Task: Add the task  Improve the appâ€™s performance during network interruptions to the section DevOps Dynamo in the project WonderTech and add a Due Date to the respective task as 2024/01/13.
Action: Mouse moved to (418, 550)
Screenshot: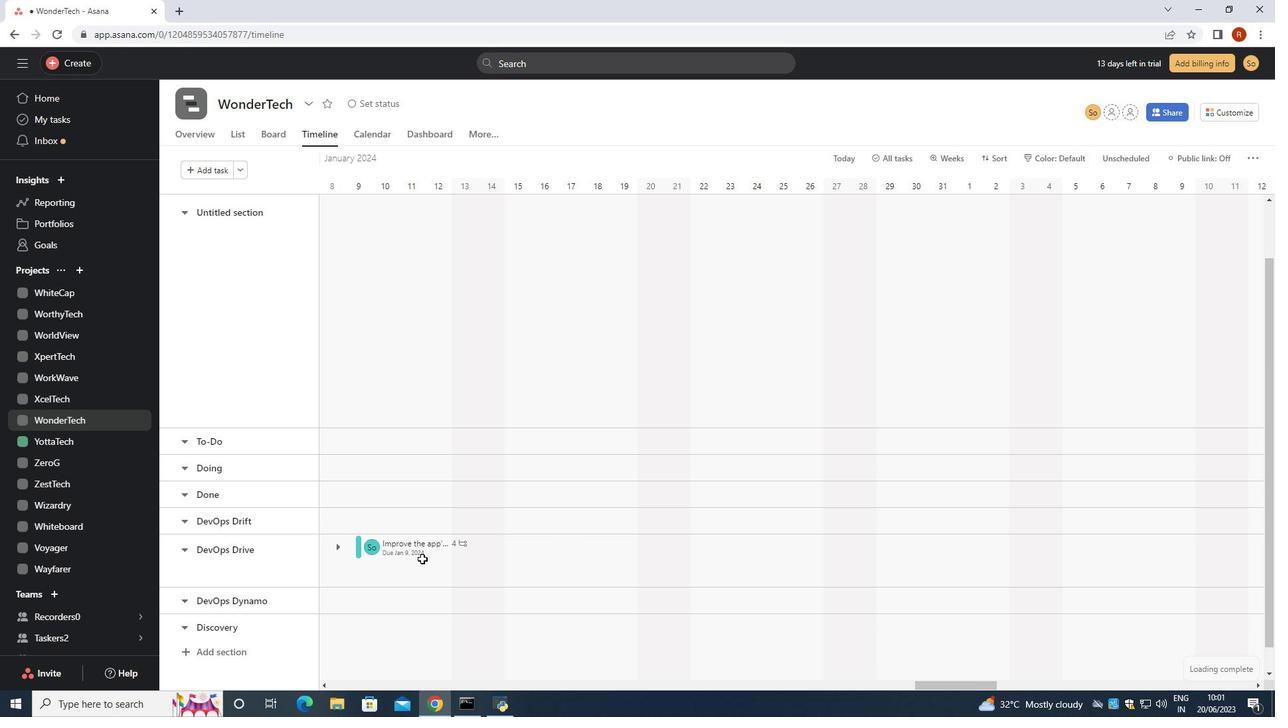 
Action: Mouse pressed left at (418, 550)
Screenshot: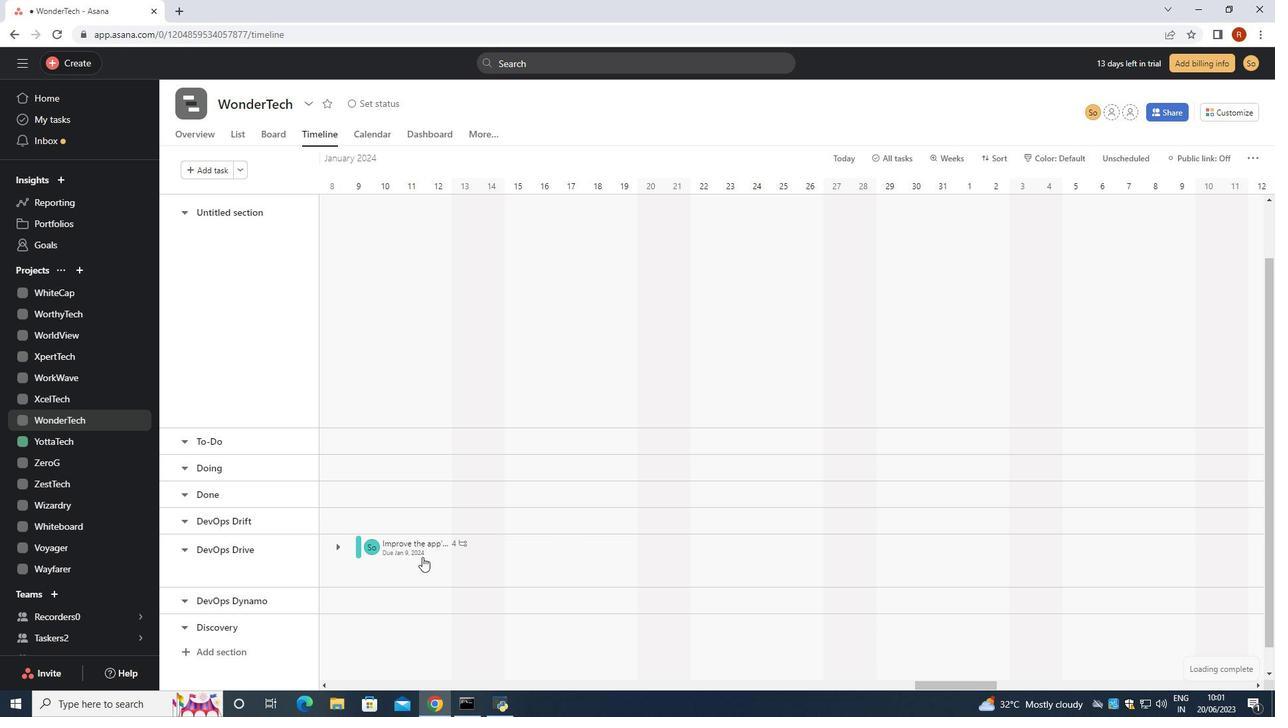 
Action: Mouse moved to (1029, 312)
Screenshot: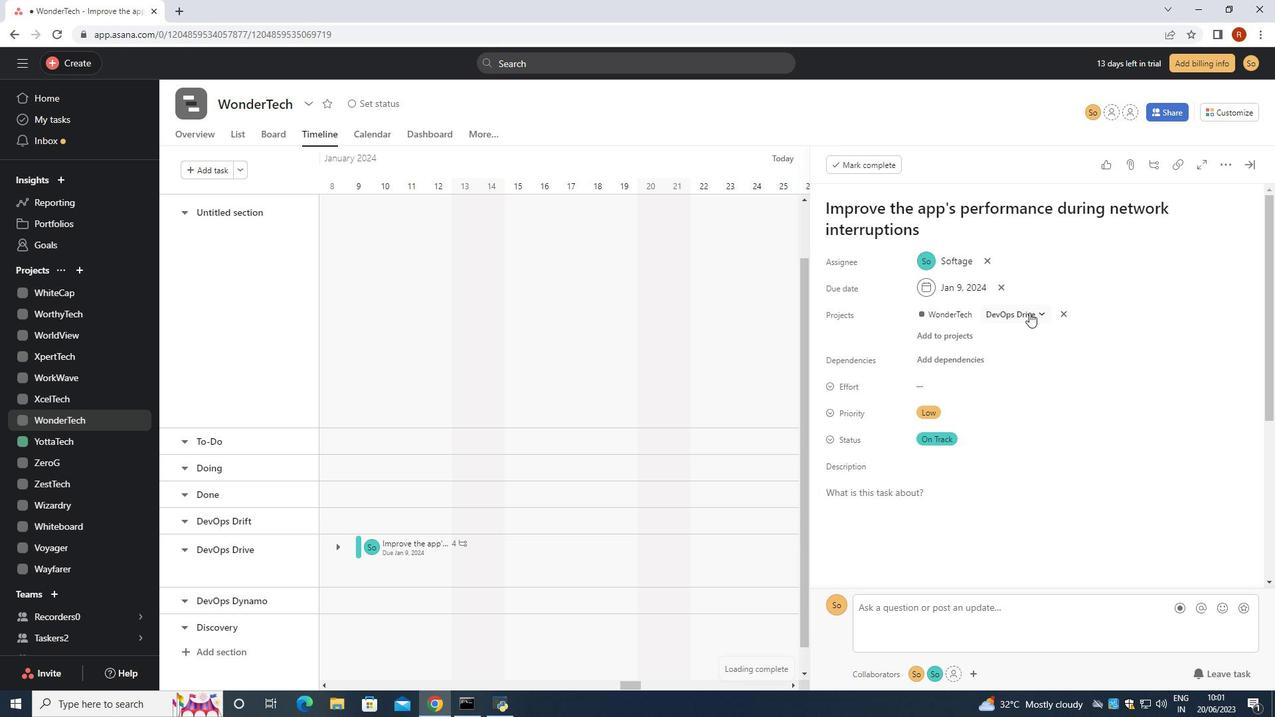 
Action: Mouse pressed left at (1029, 312)
Screenshot: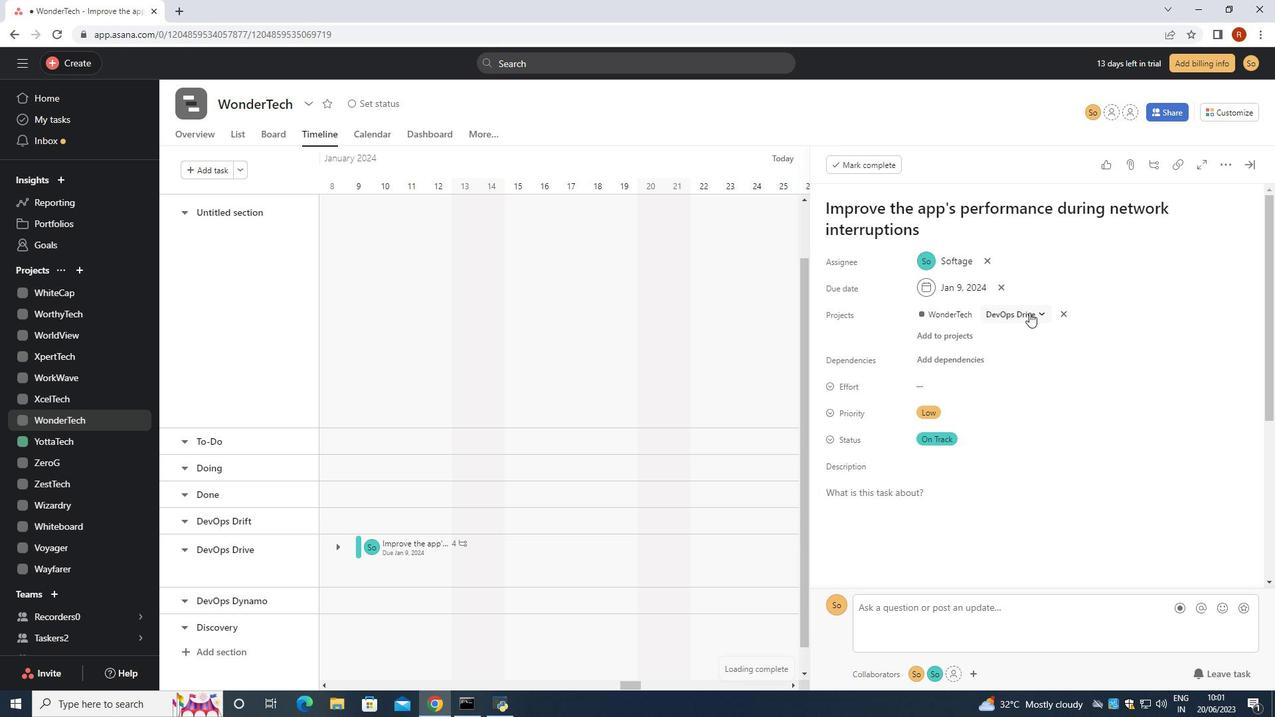 
Action: Mouse moved to (995, 490)
Screenshot: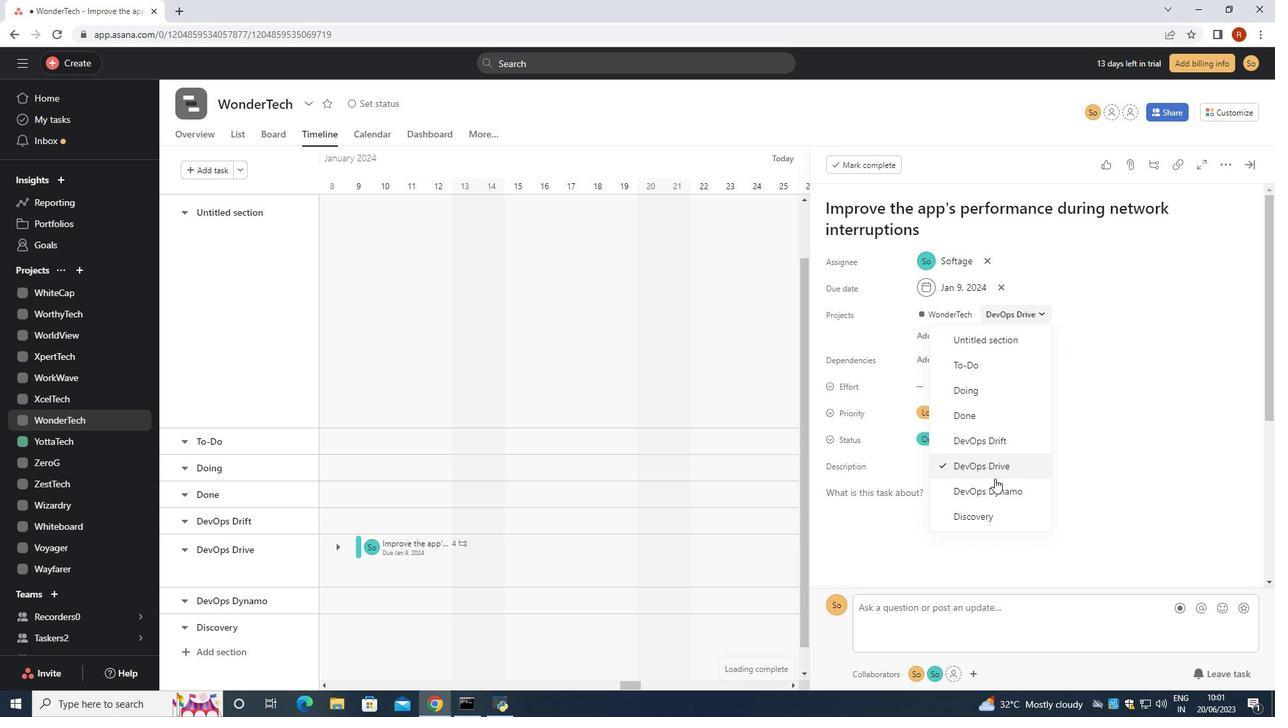 
Action: Mouse pressed left at (995, 490)
Screenshot: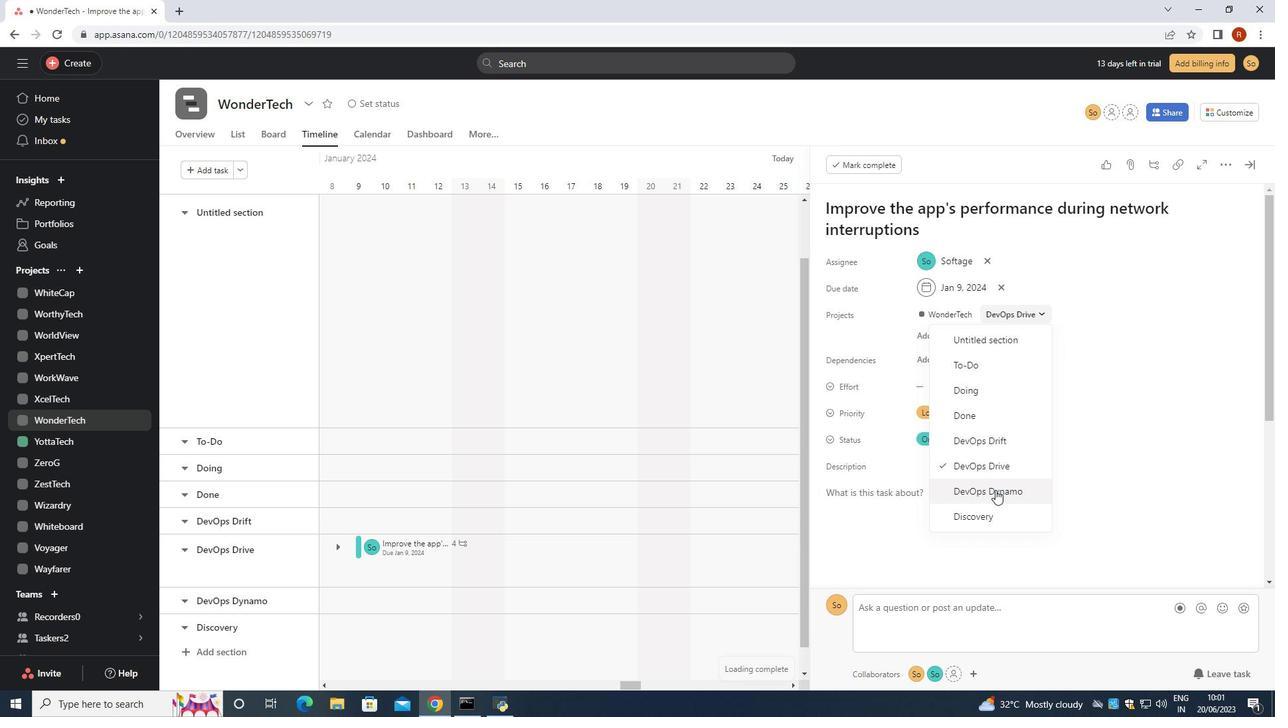
Action: Mouse moved to (999, 286)
Screenshot: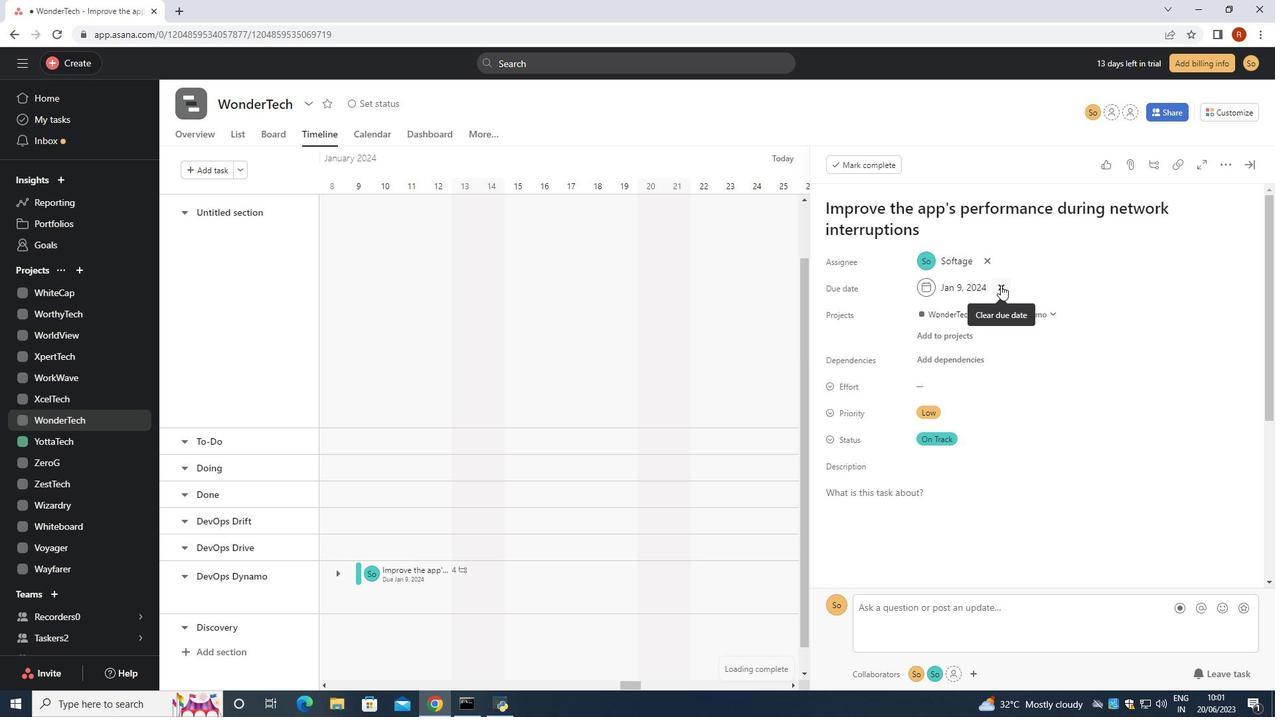 
Action: Mouse pressed left at (999, 286)
Screenshot: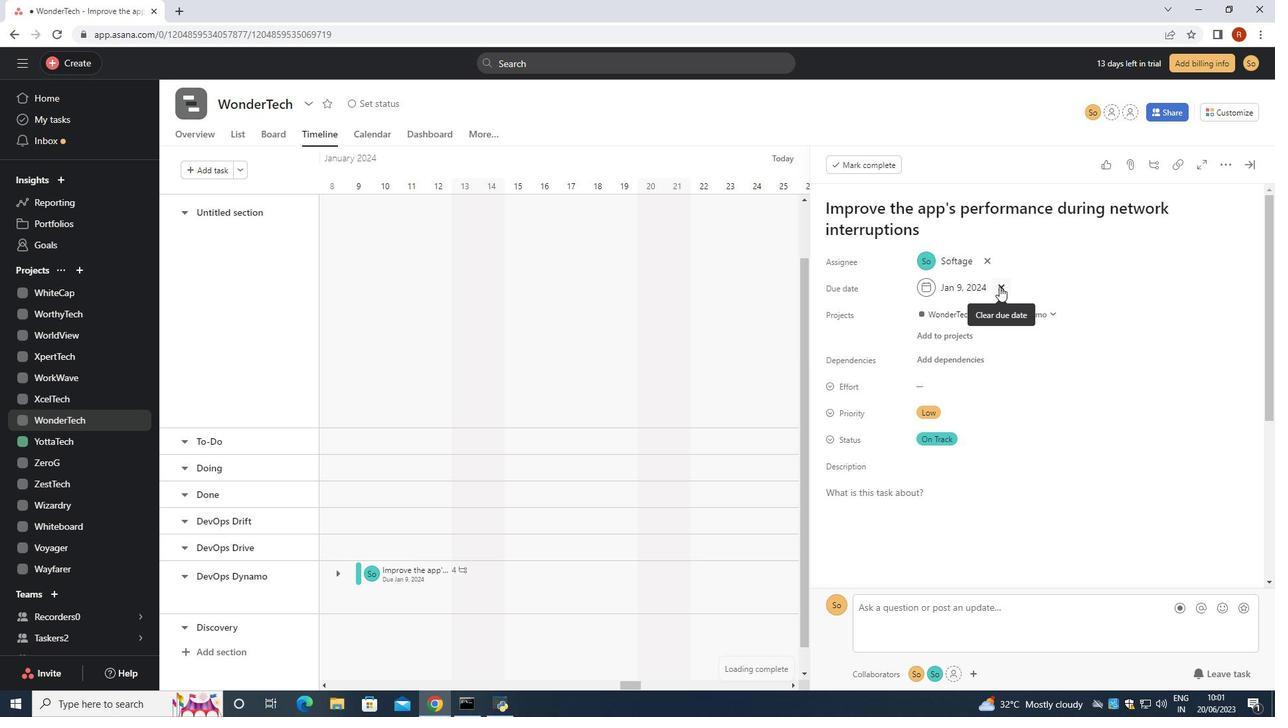 
Action: Mouse moved to (957, 283)
Screenshot: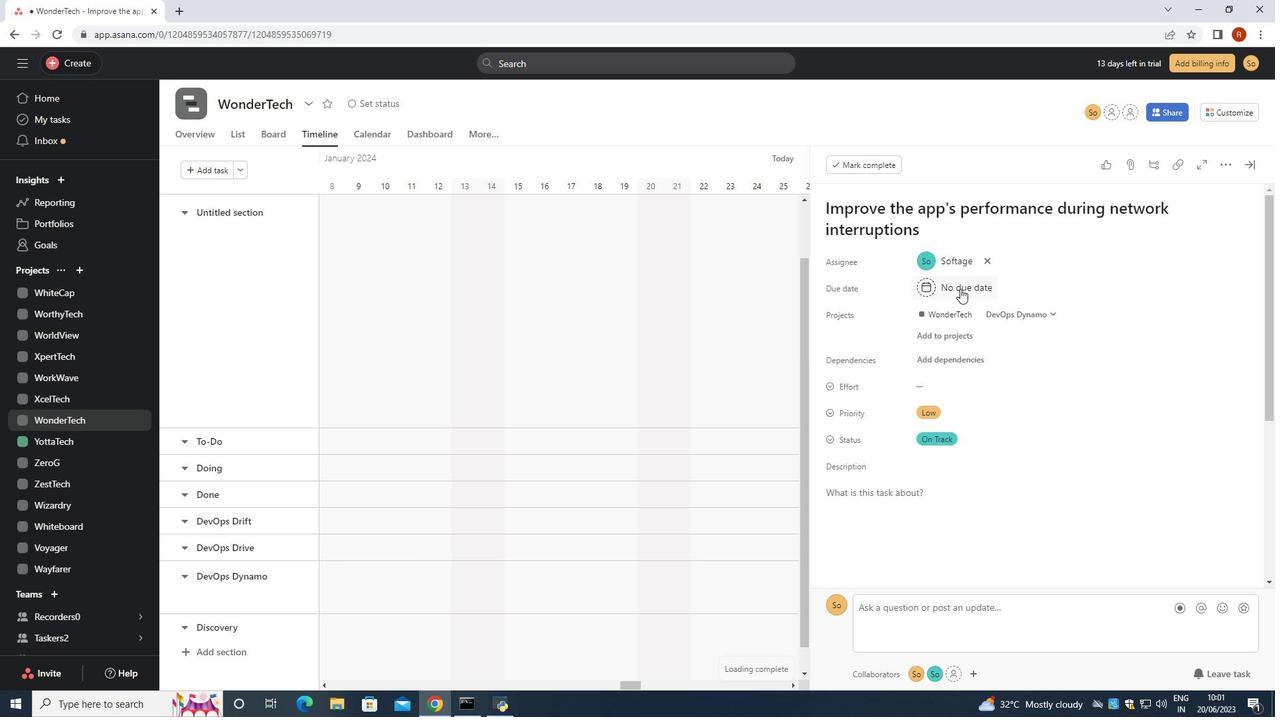 
Action: Mouse pressed left at (957, 283)
Screenshot: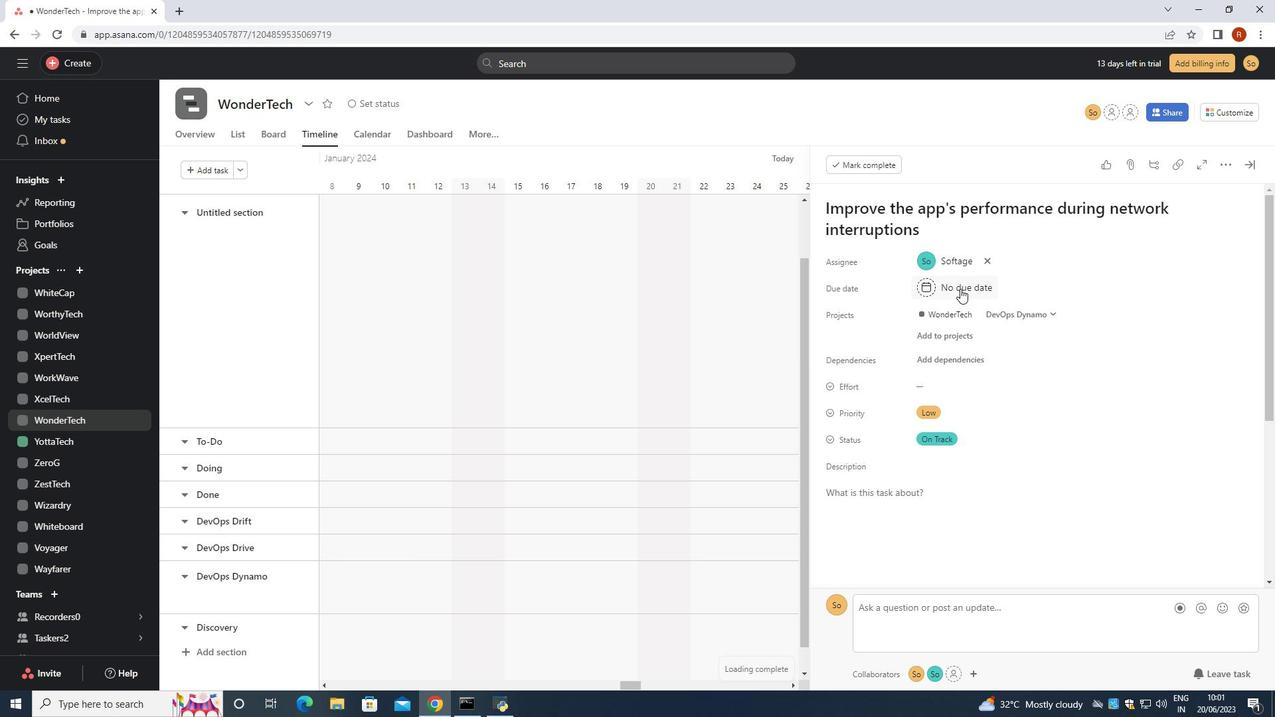 
Action: Mouse moved to (942, 279)
Screenshot: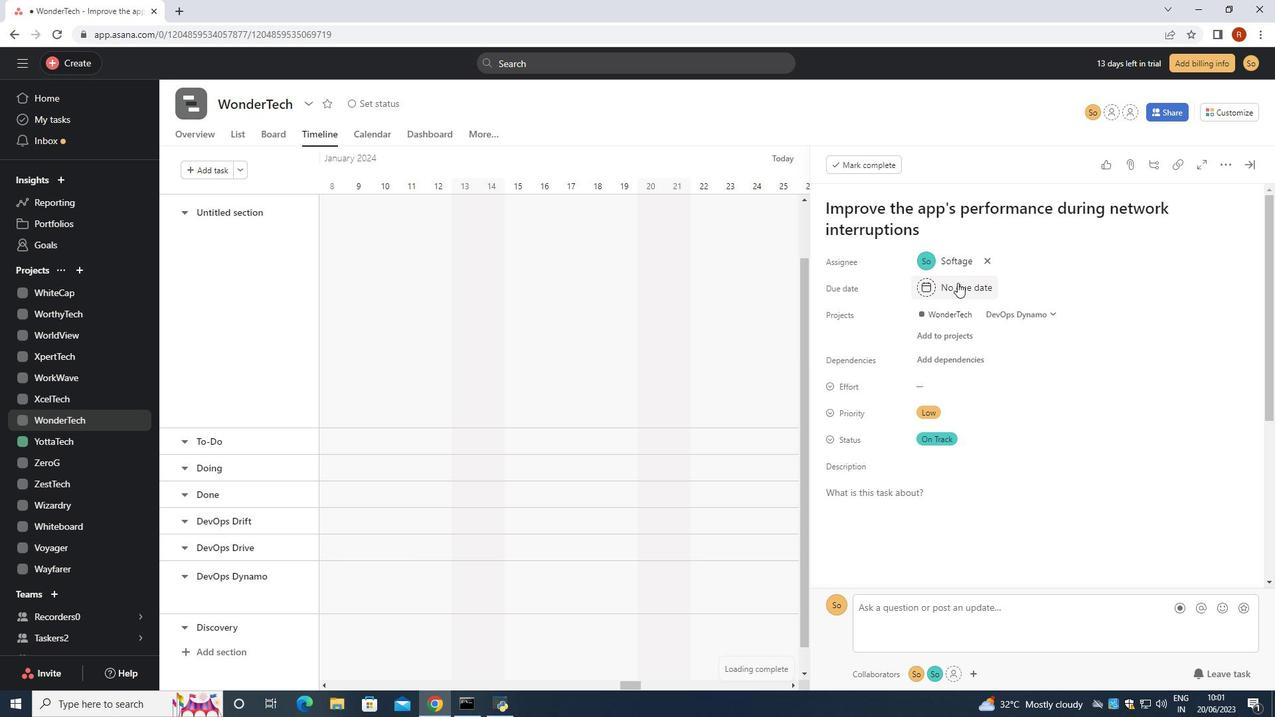 
Action: Key pressed 2024/01/13<Key.enter>
Screenshot: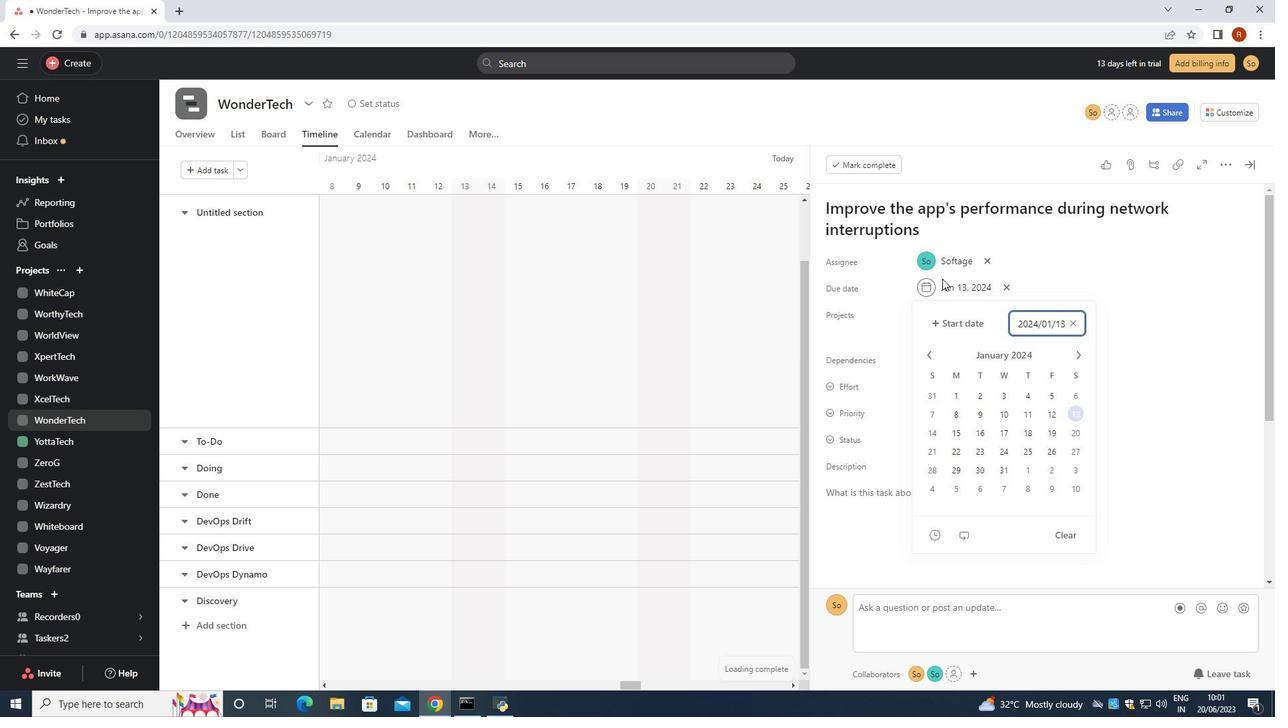 
Action: Mouse moved to (1183, 437)
Screenshot: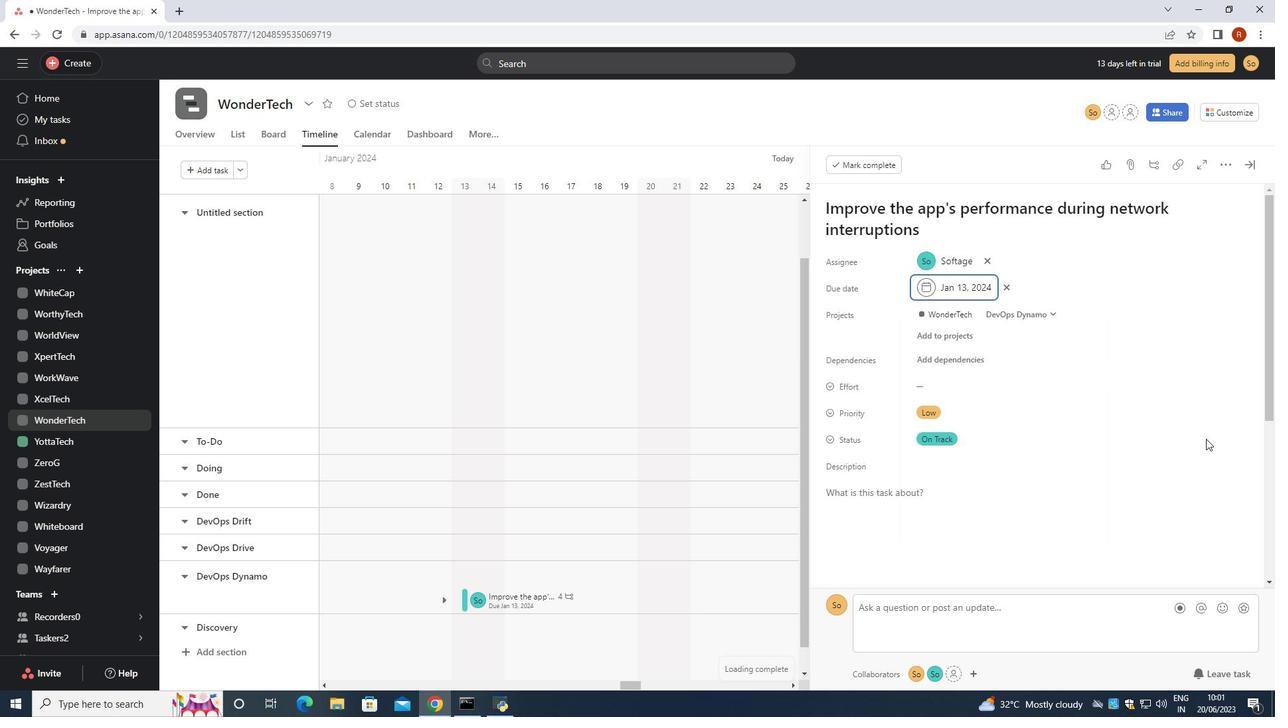 
